 Task: Sort the products by price (highest first).
Action: Mouse pressed left at (27, 96)
Screenshot: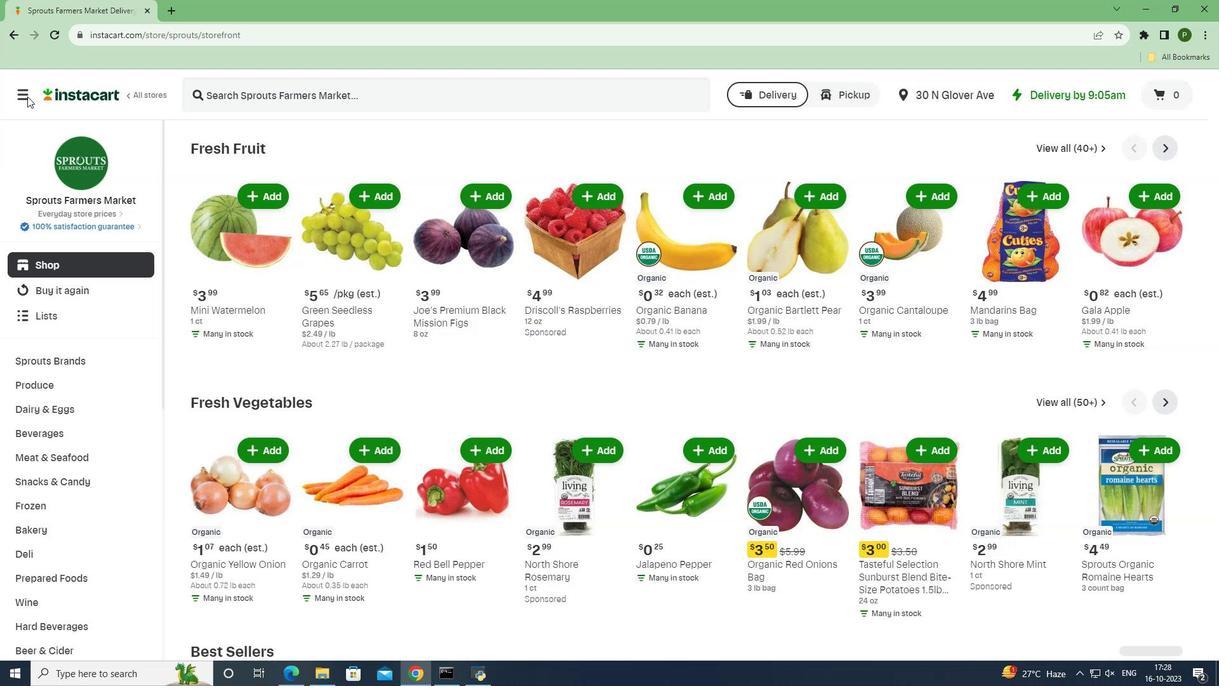
Action: Mouse moved to (40, 330)
Screenshot: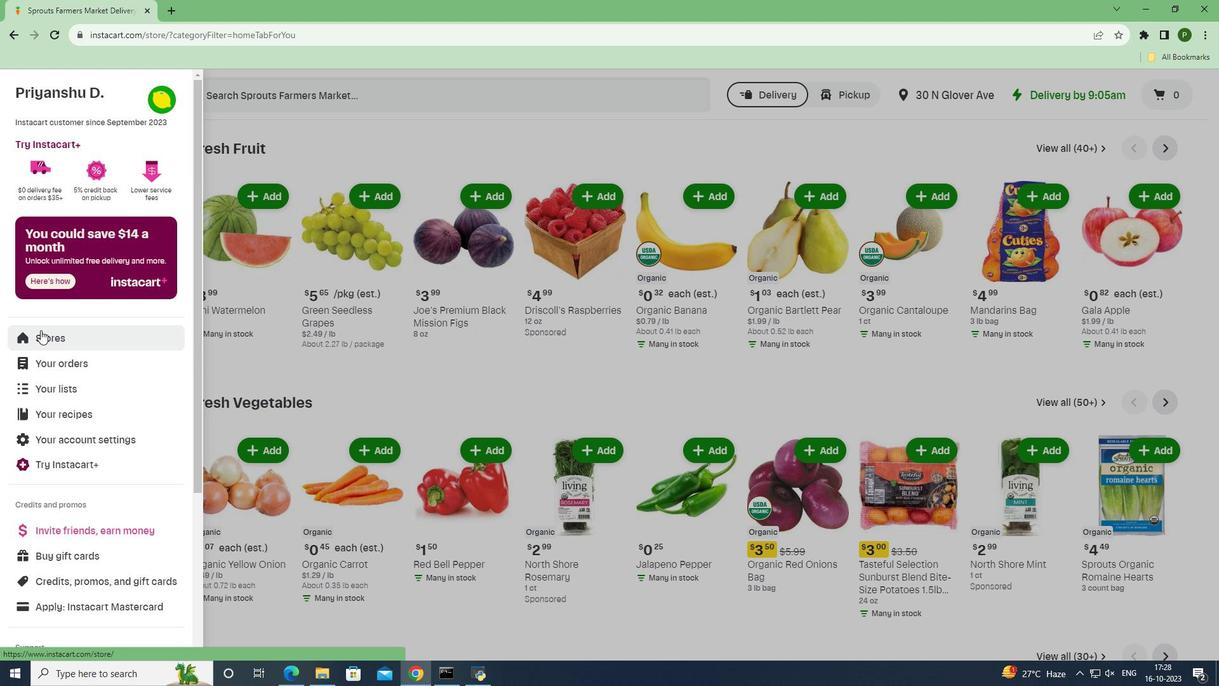 
Action: Mouse pressed left at (40, 330)
Screenshot: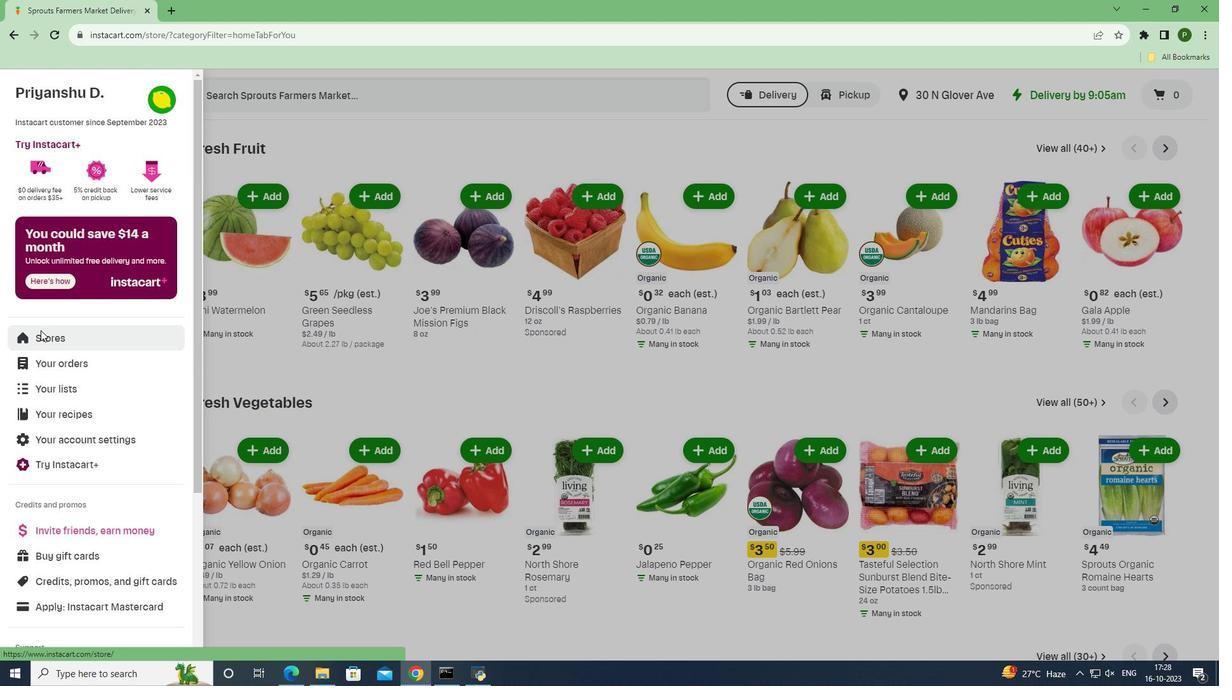
Action: Mouse moved to (306, 139)
Screenshot: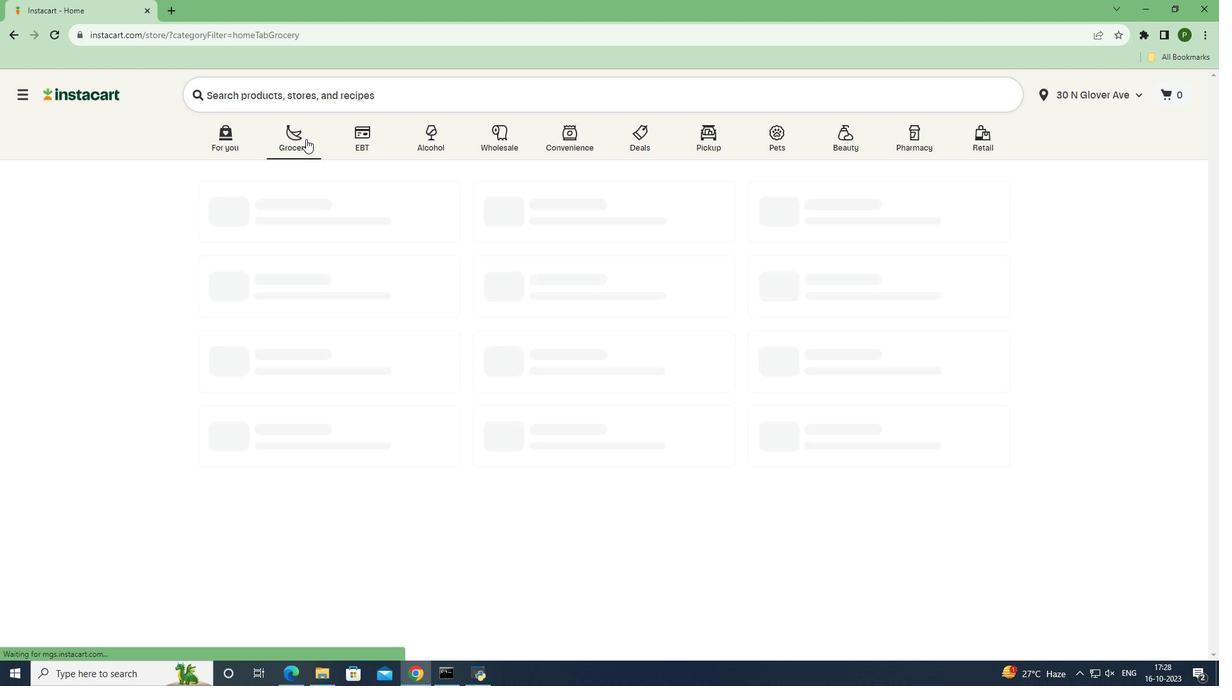 
Action: Mouse pressed left at (306, 139)
Screenshot: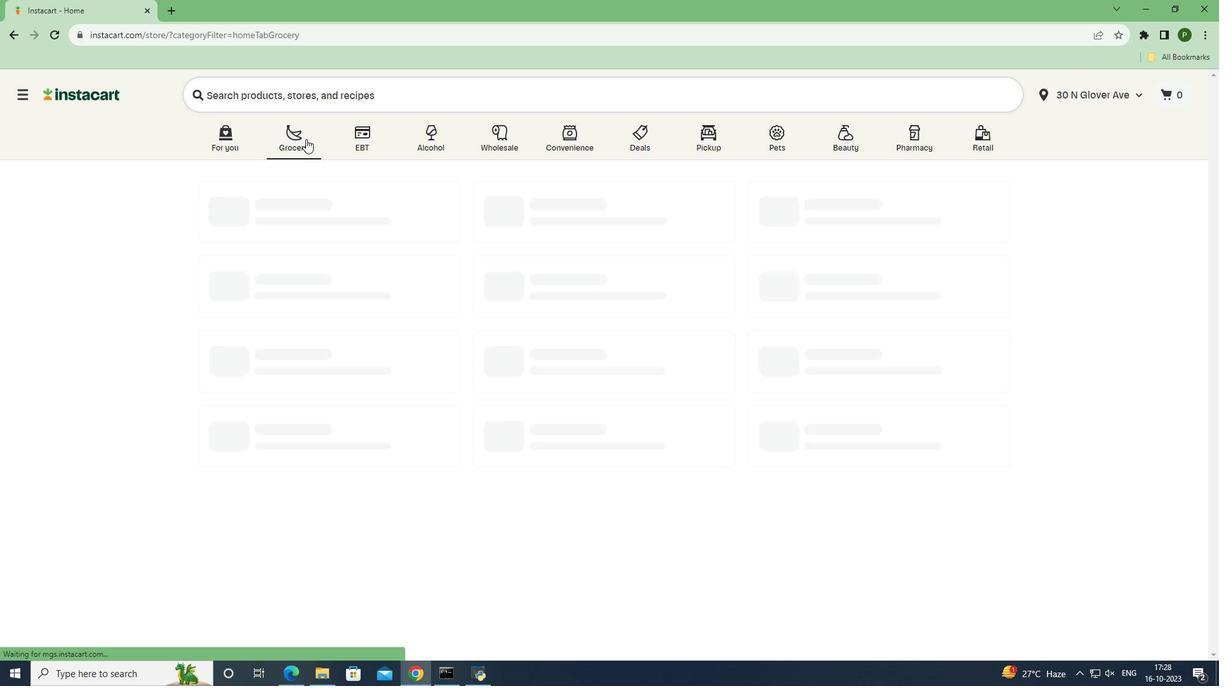 
Action: Mouse moved to (773, 288)
Screenshot: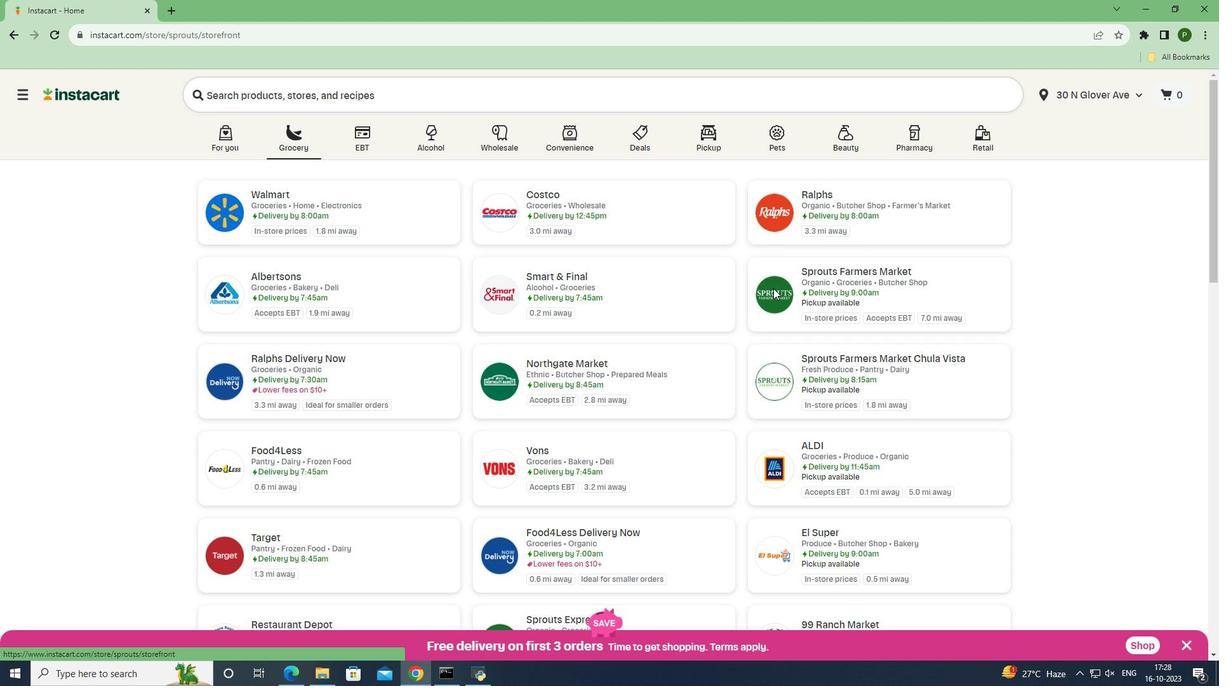 
Action: Mouse pressed left at (773, 288)
Screenshot: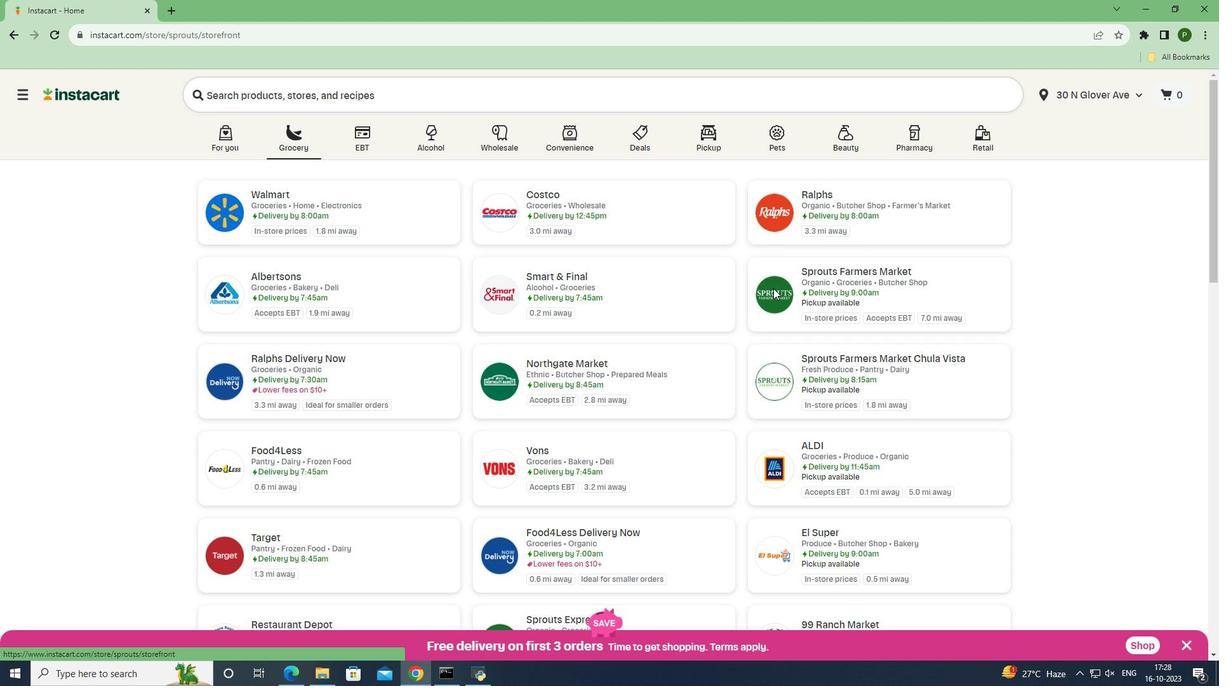 
Action: Mouse moved to (74, 433)
Screenshot: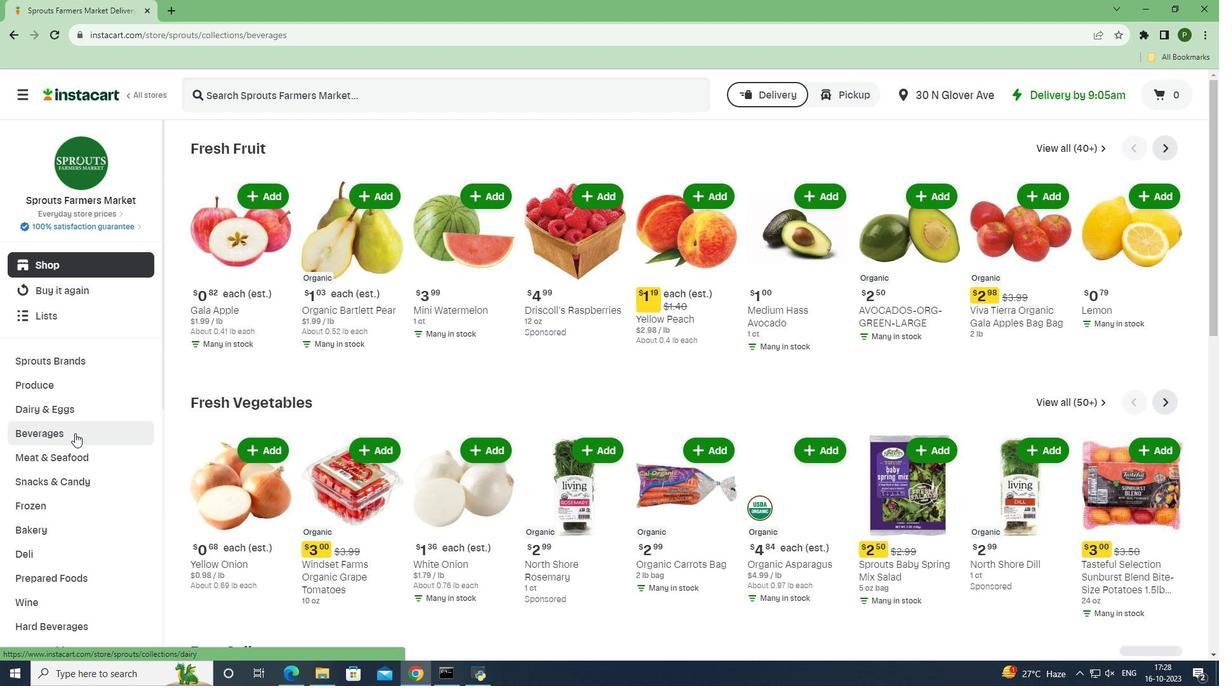 
Action: Mouse pressed left at (74, 433)
Screenshot: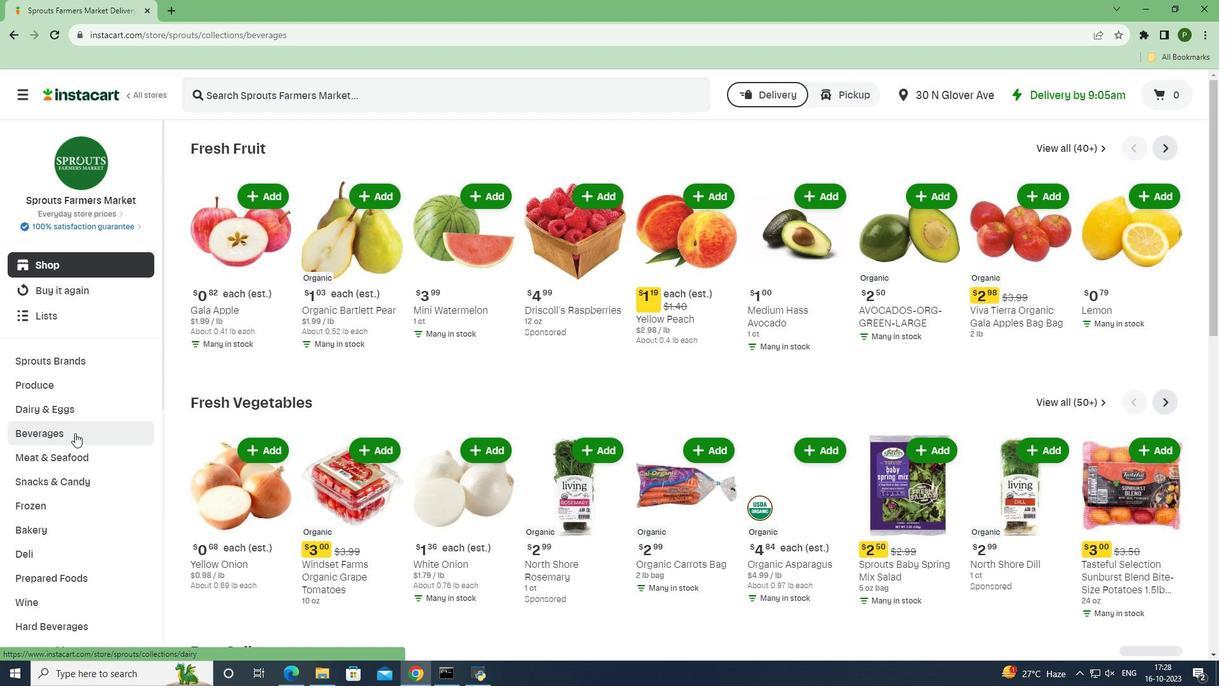 
Action: Mouse moved to (1140, 167)
Screenshot: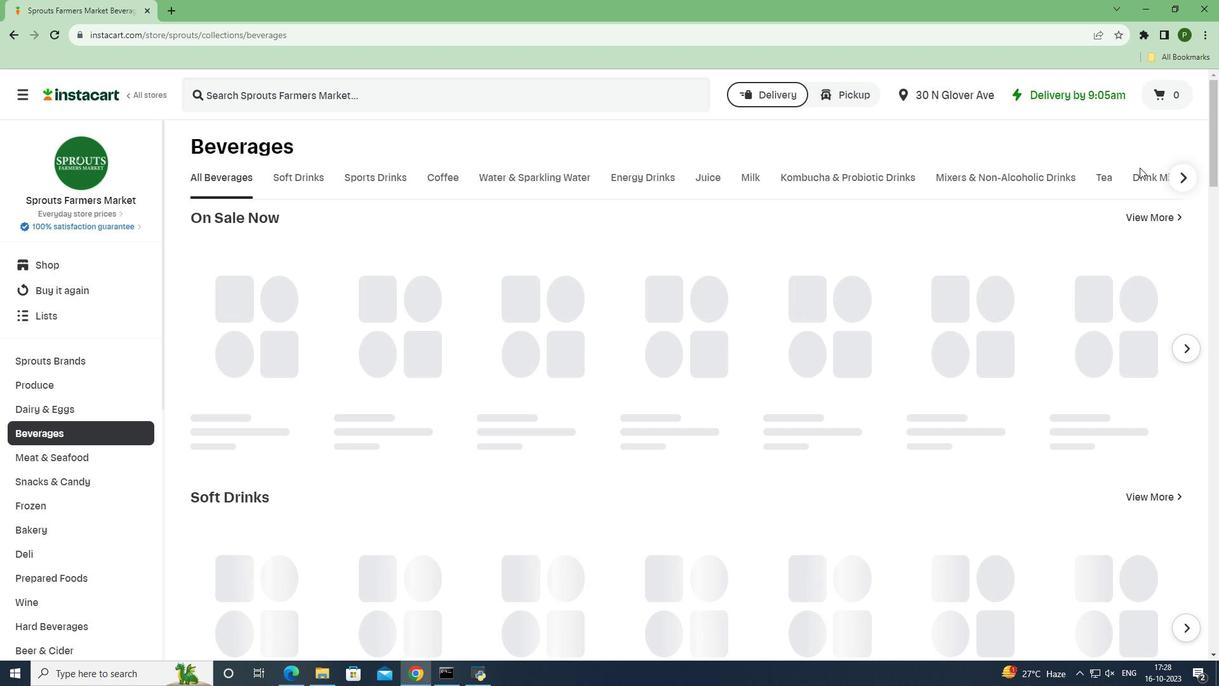 
Action: Mouse pressed left at (1140, 167)
Screenshot: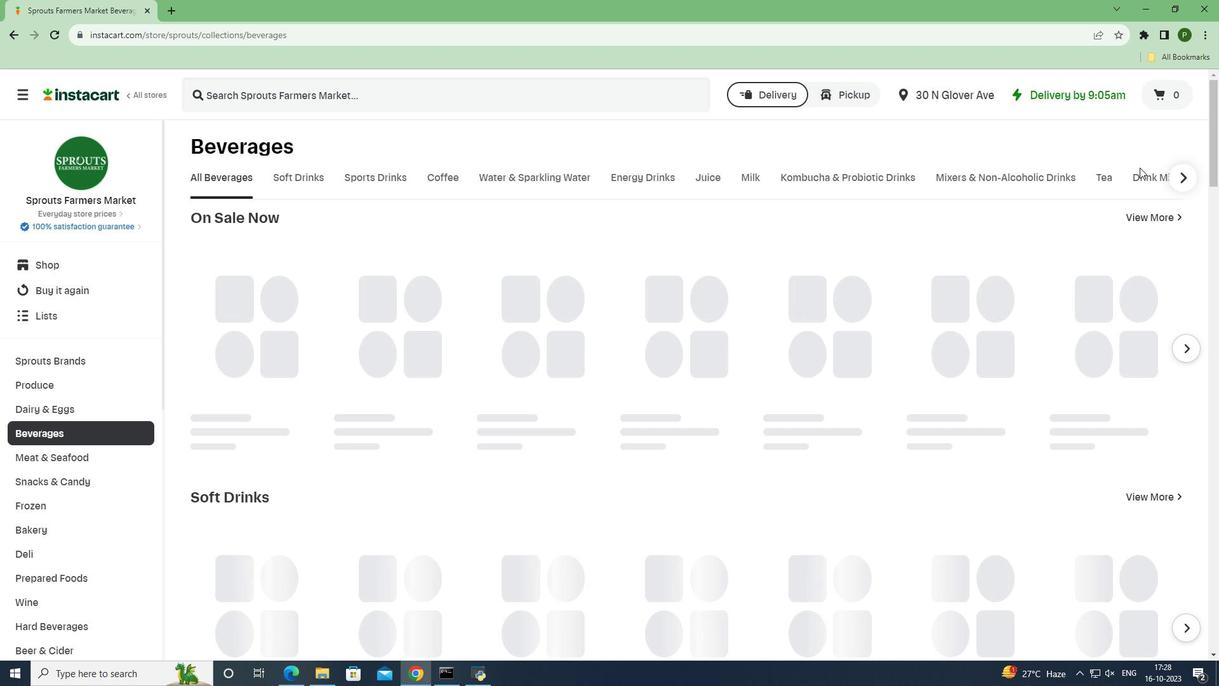 
Action: Mouse moved to (1140, 167)
Screenshot: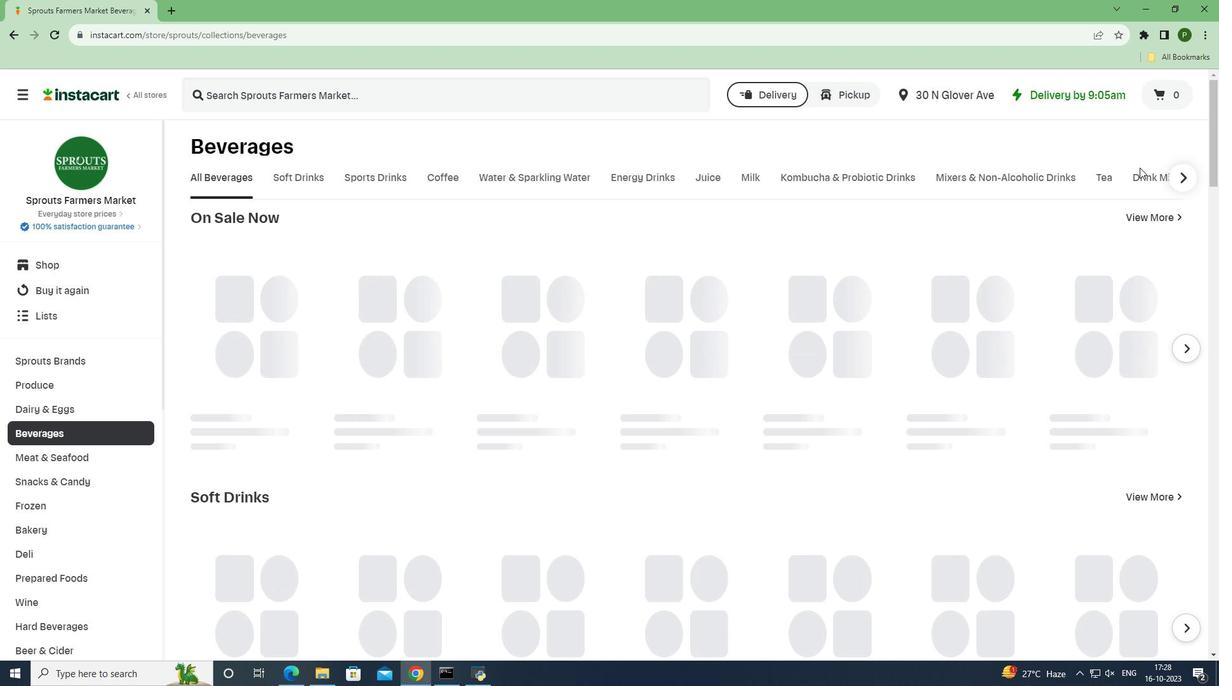 
Action: Mouse pressed left at (1140, 167)
Screenshot: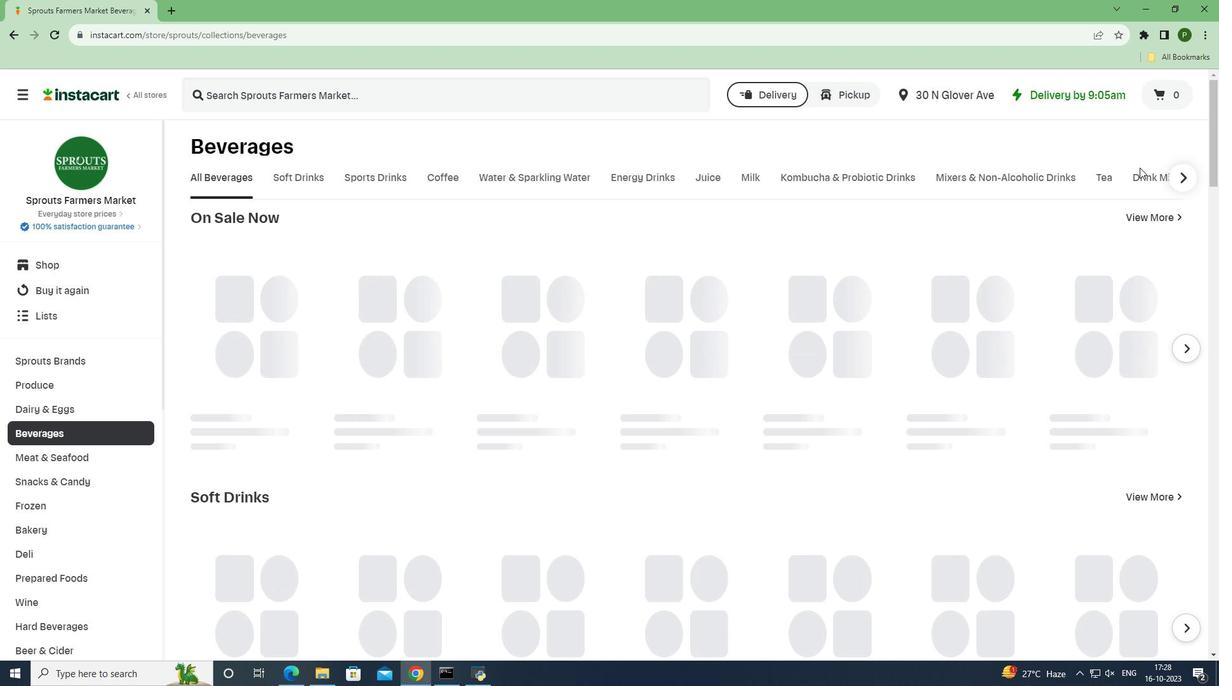 
Action: Mouse moved to (1139, 174)
Screenshot: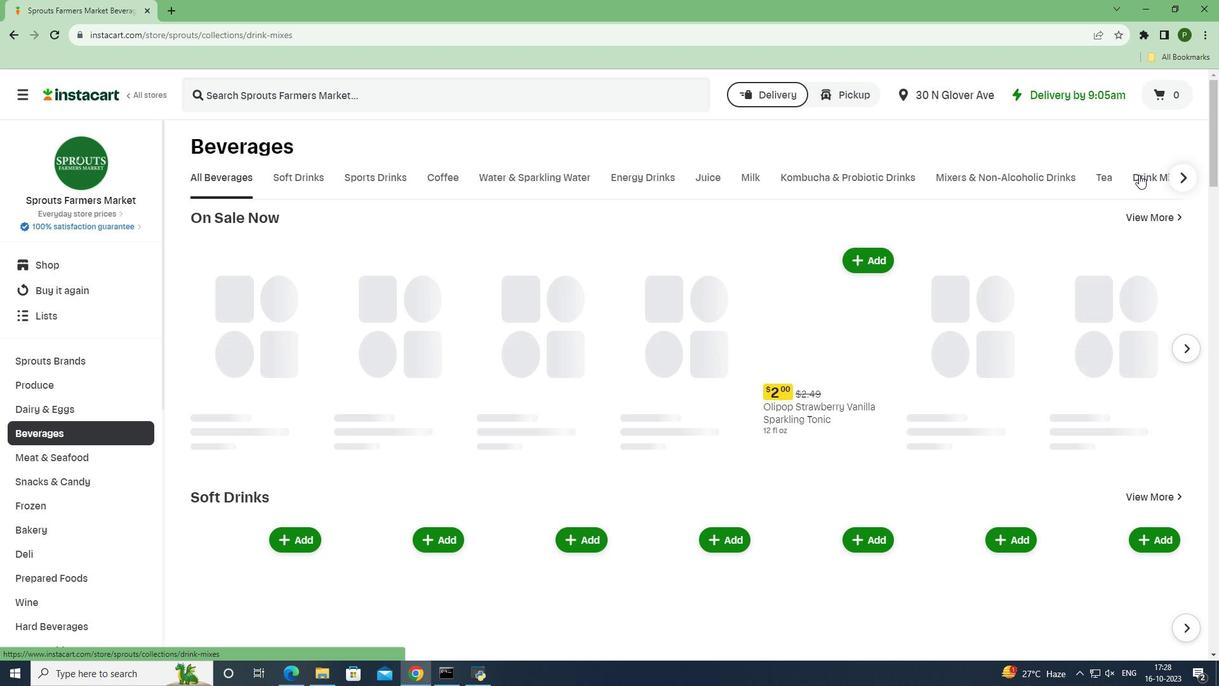
Action: Mouse pressed left at (1139, 174)
Screenshot: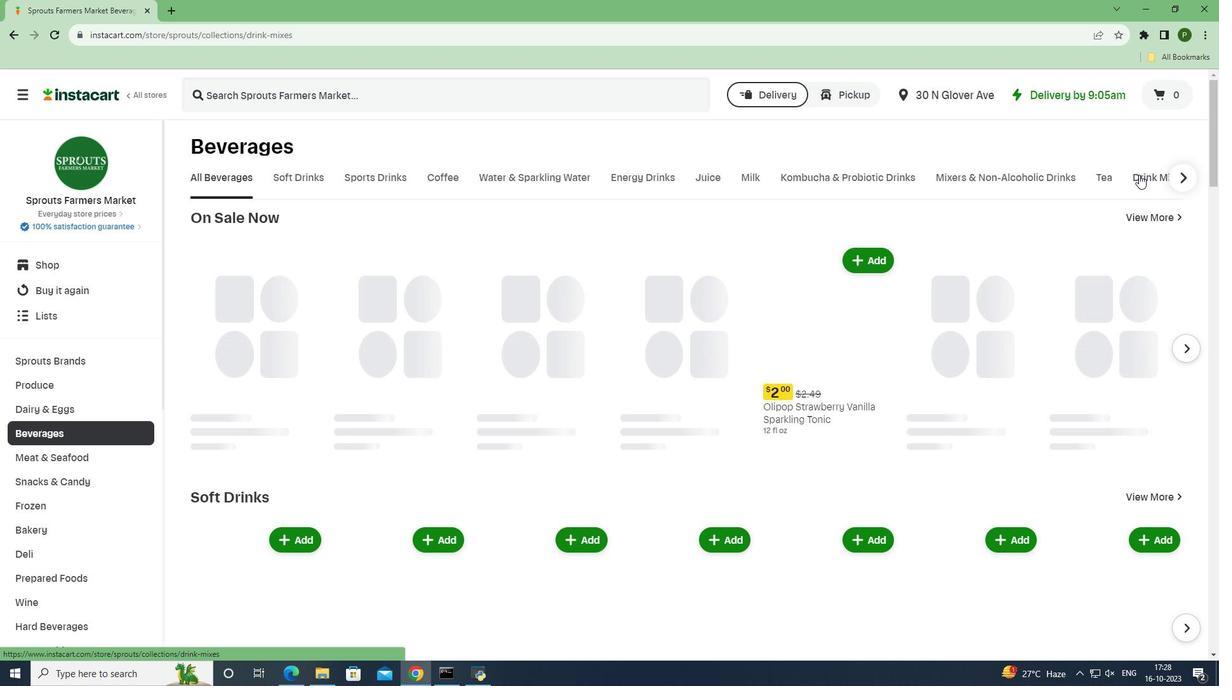 
Action: Mouse moved to (728, 226)
Screenshot: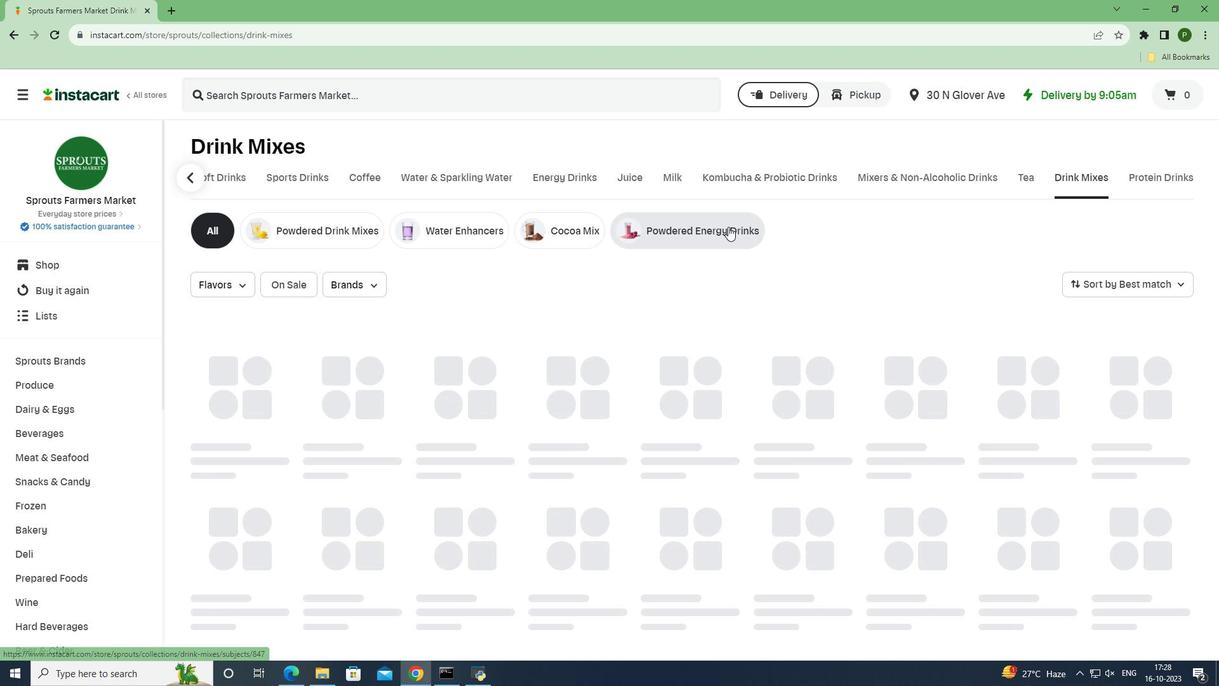 
Action: Mouse pressed left at (728, 226)
Screenshot: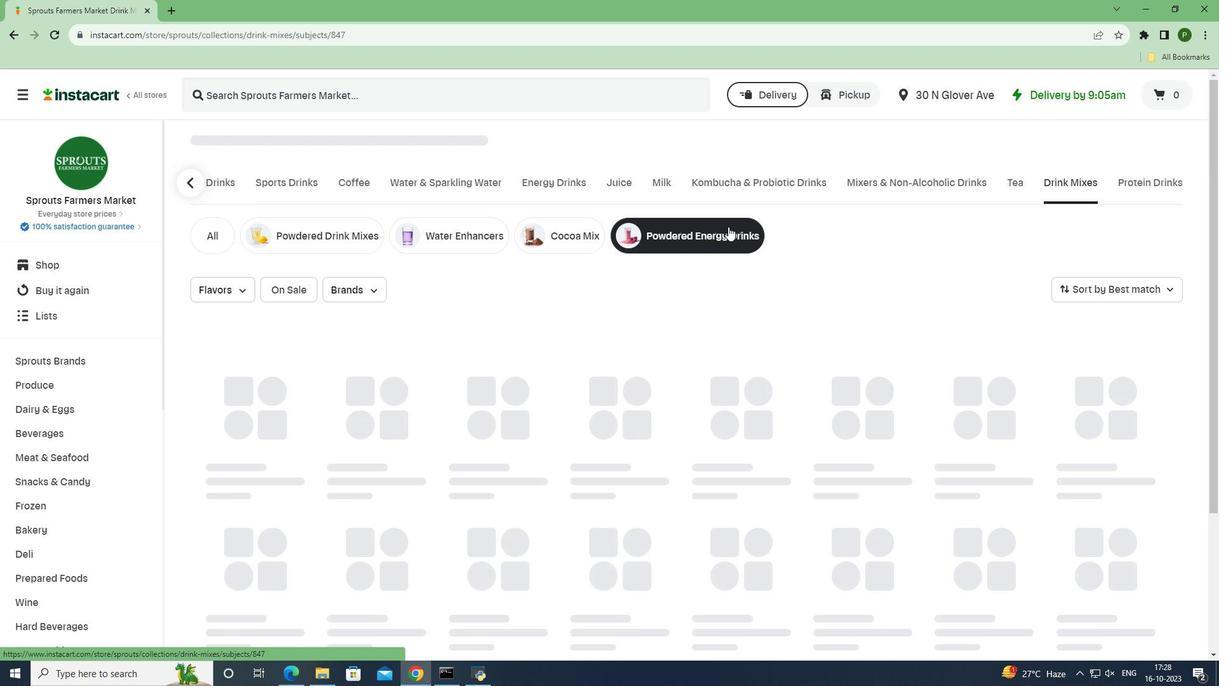 
Action: Mouse moved to (1125, 284)
Screenshot: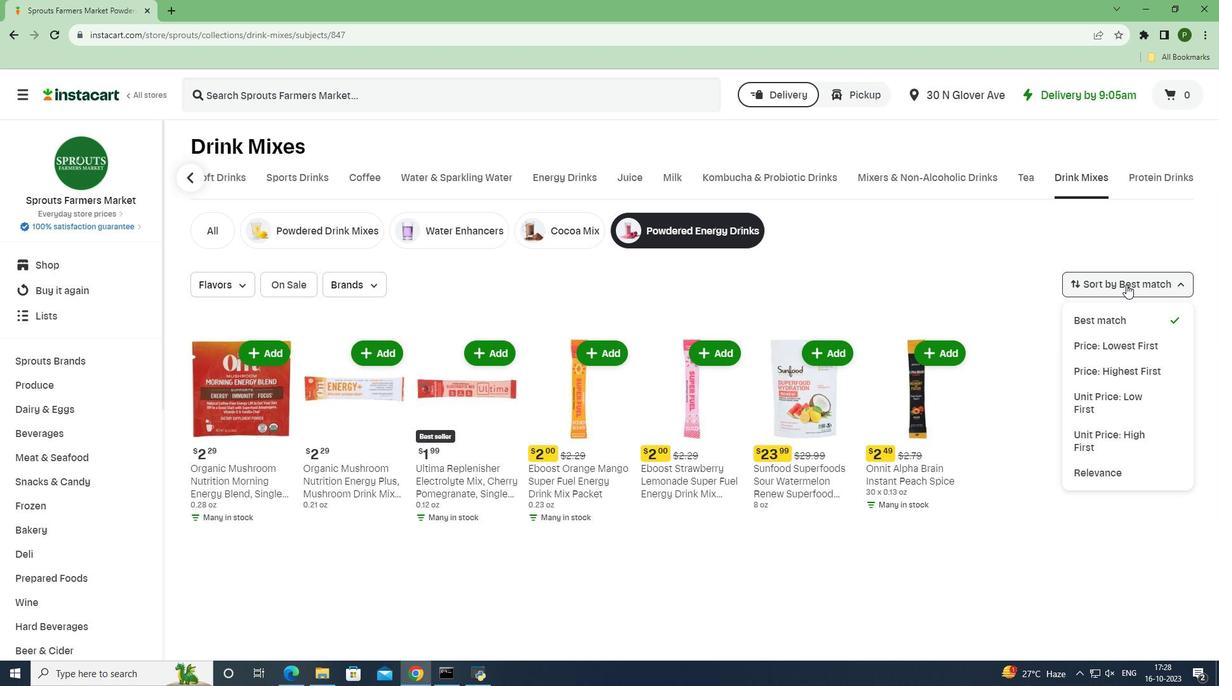 
Action: Mouse pressed left at (1125, 284)
Screenshot: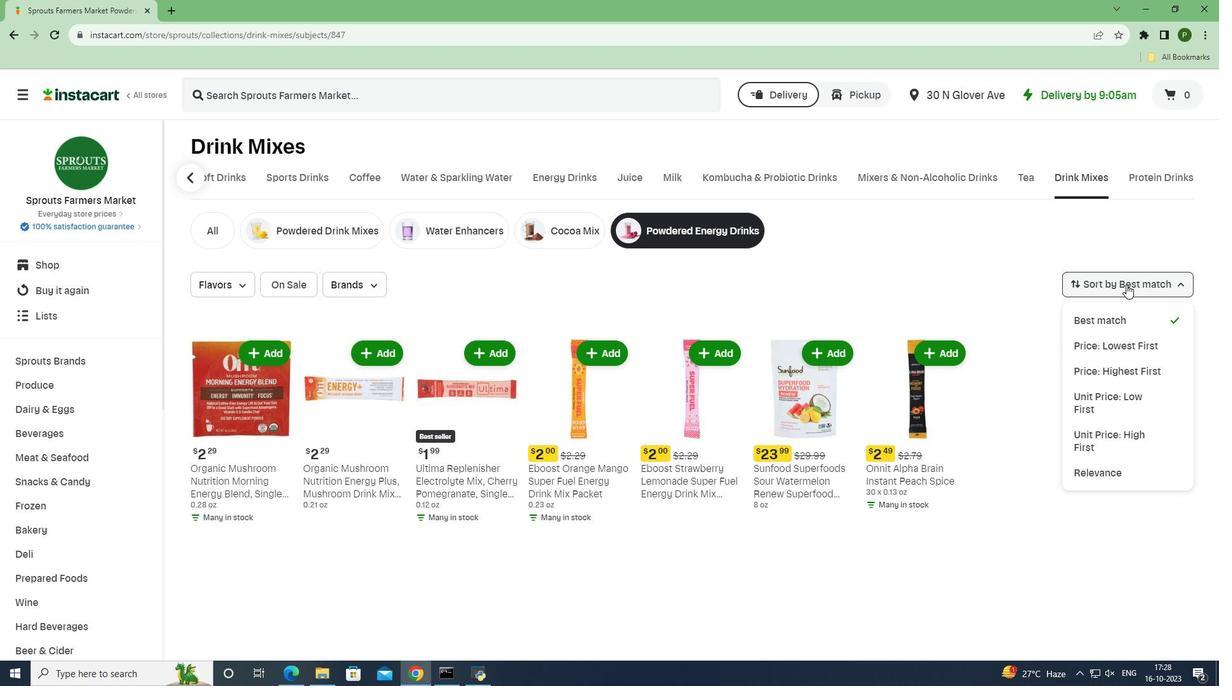 
Action: Mouse moved to (1134, 368)
Screenshot: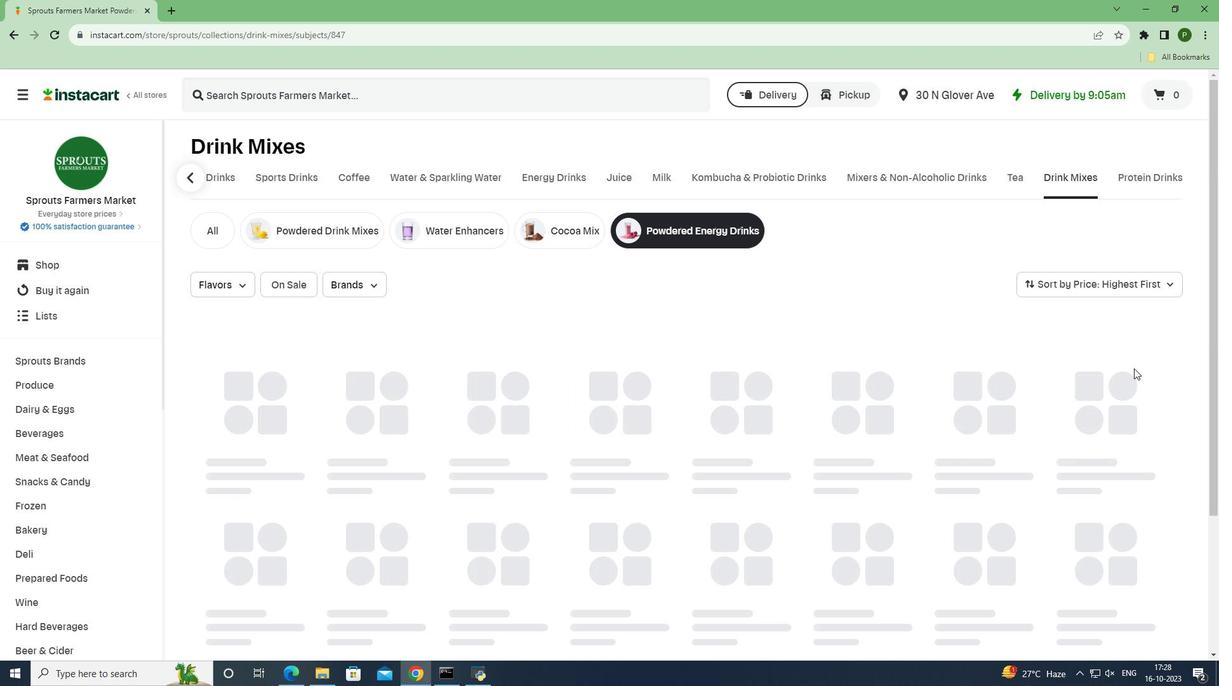 
Action: Mouse pressed left at (1134, 368)
Screenshot: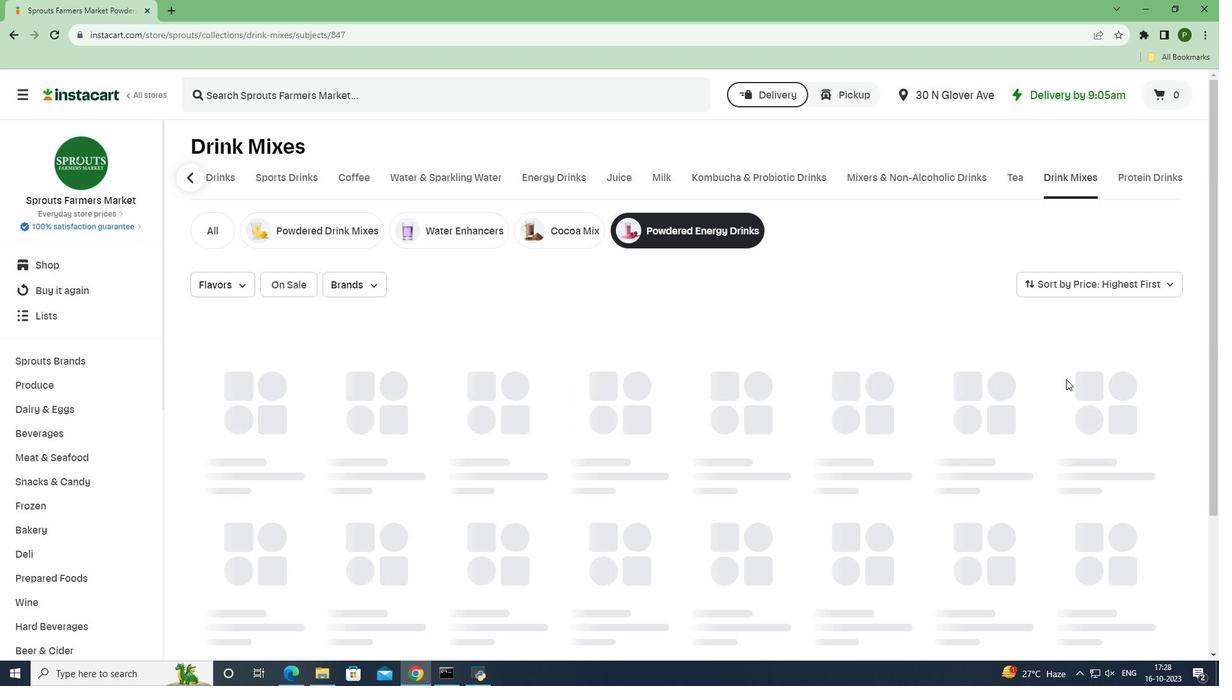 
Action: Mouse moved to (1021, 456)
Screenshot: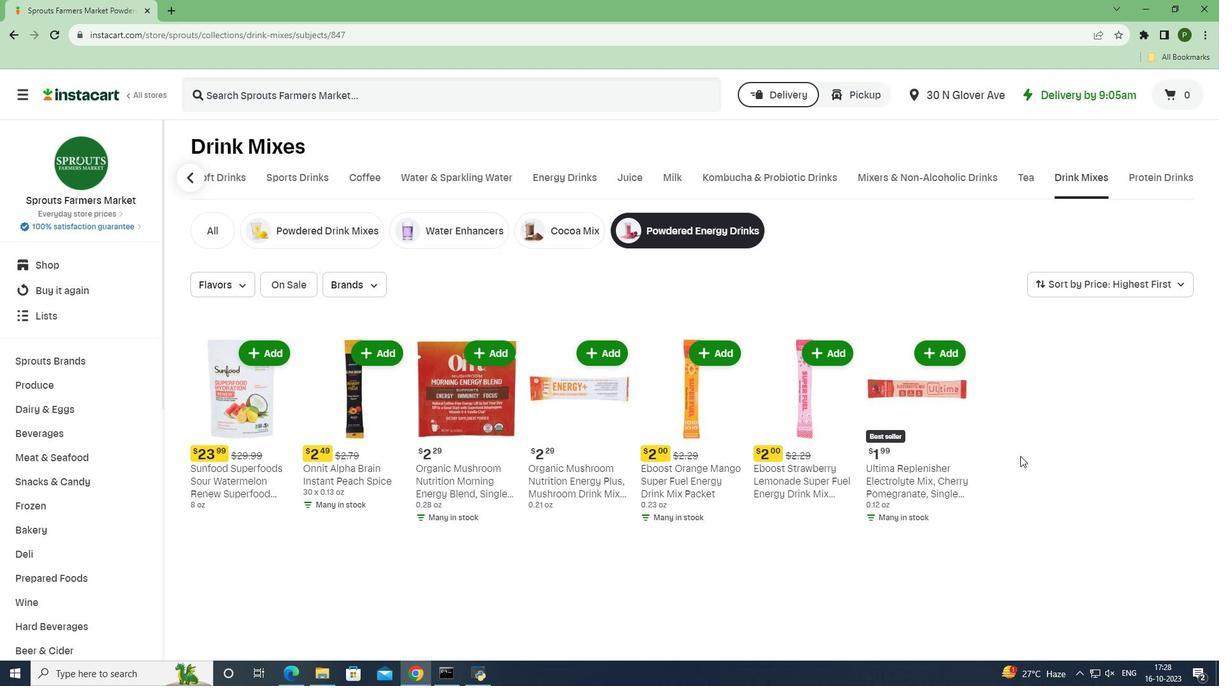
